 Task: Use Medal Ceremony Medium Effect in this video Movie B.mp4
Action: Mouse moved to (272, 91)
Screenshot: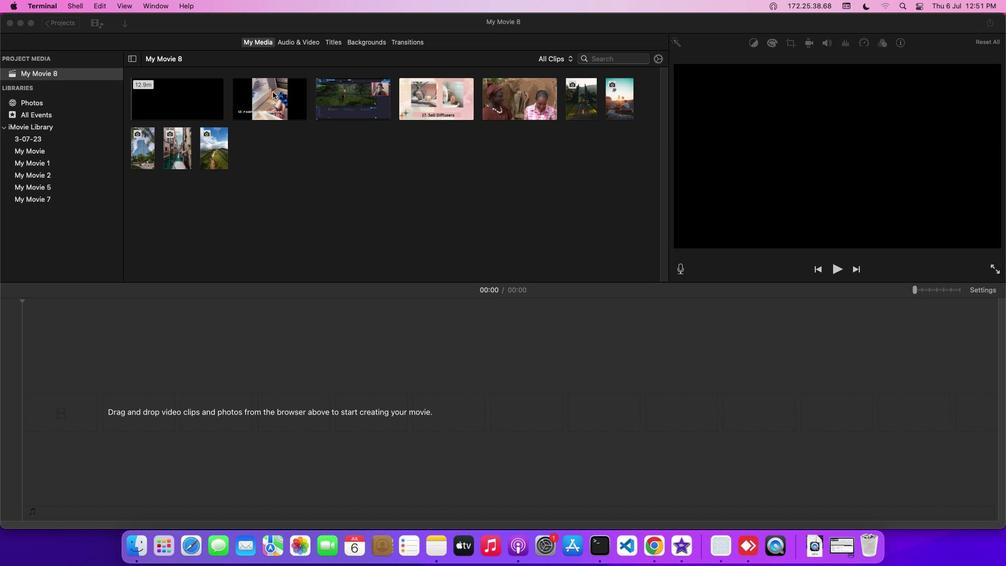 
Action: Mouse pressed left at (272, 91)
Screenshot: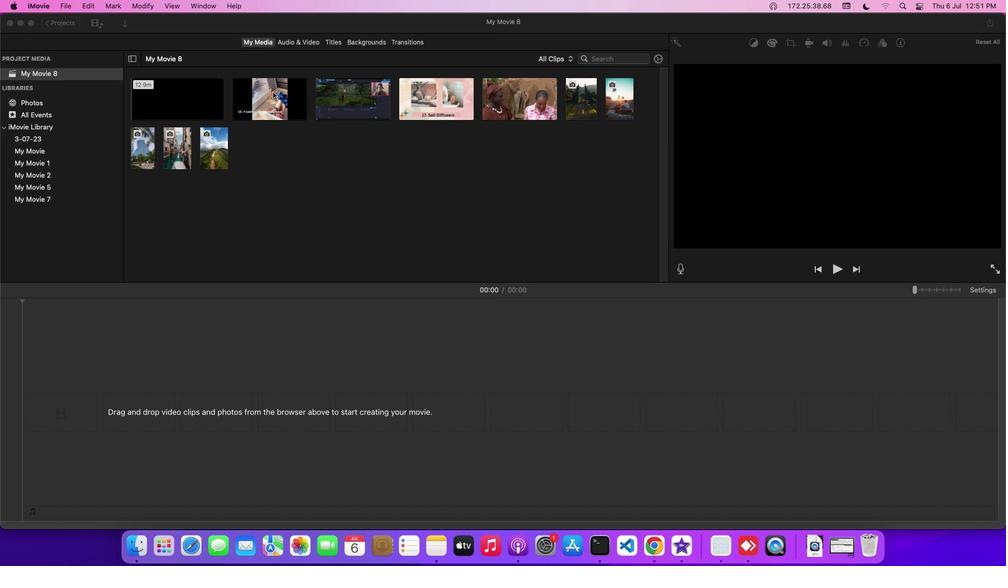 
Action: Mouse moved to (305, 41)
Screenshot: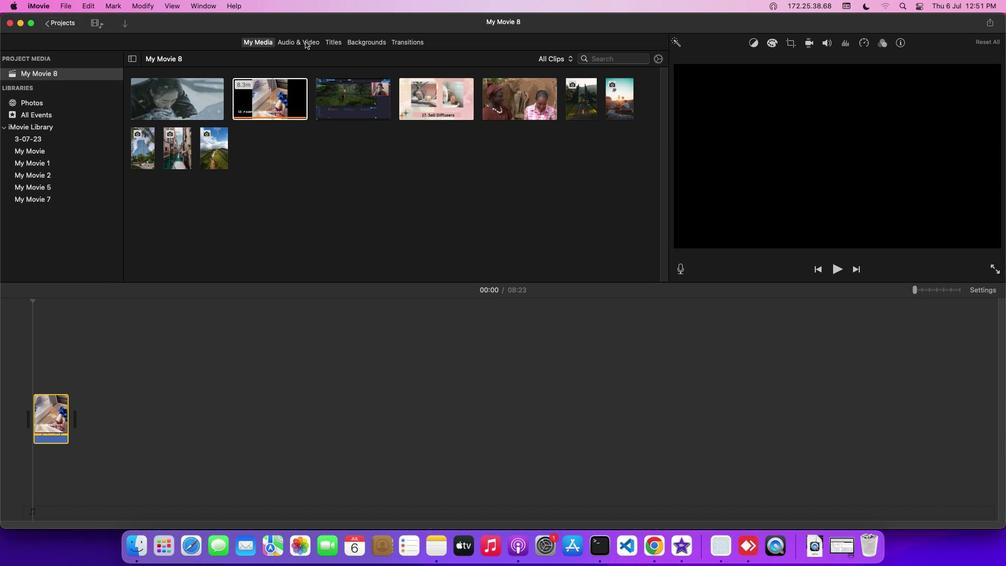 
Action: Mouse pressed left at (305, 41)
Screenshot: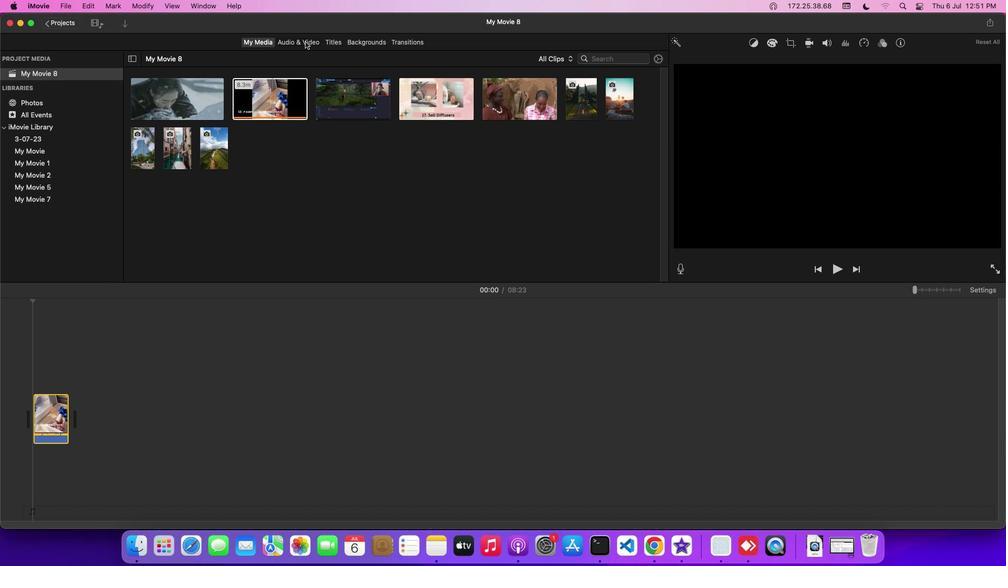 
Action: Mouse moved to (54, 99)
Screenshot: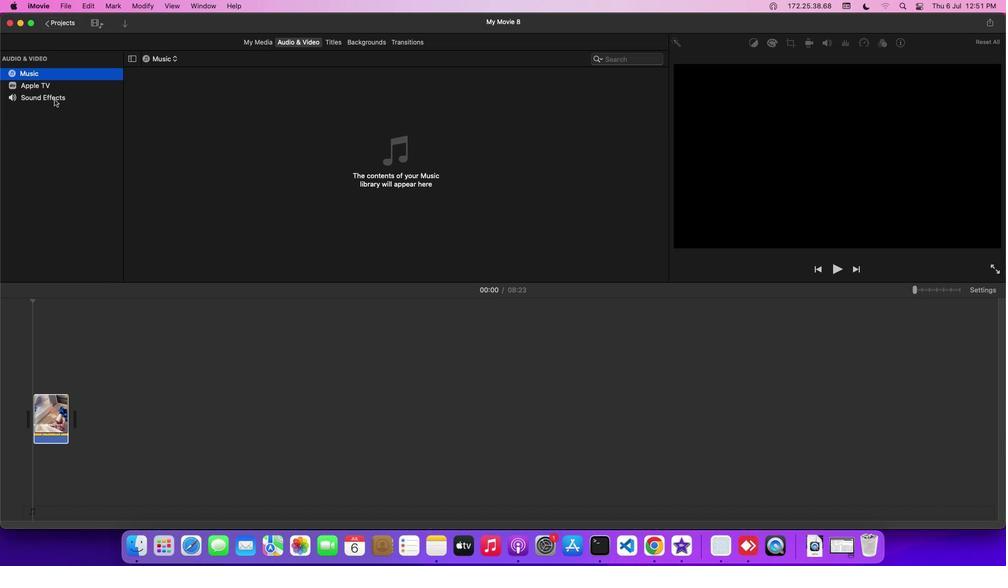 
Action: Mouse pressed left at (54, 99)
Screenshot: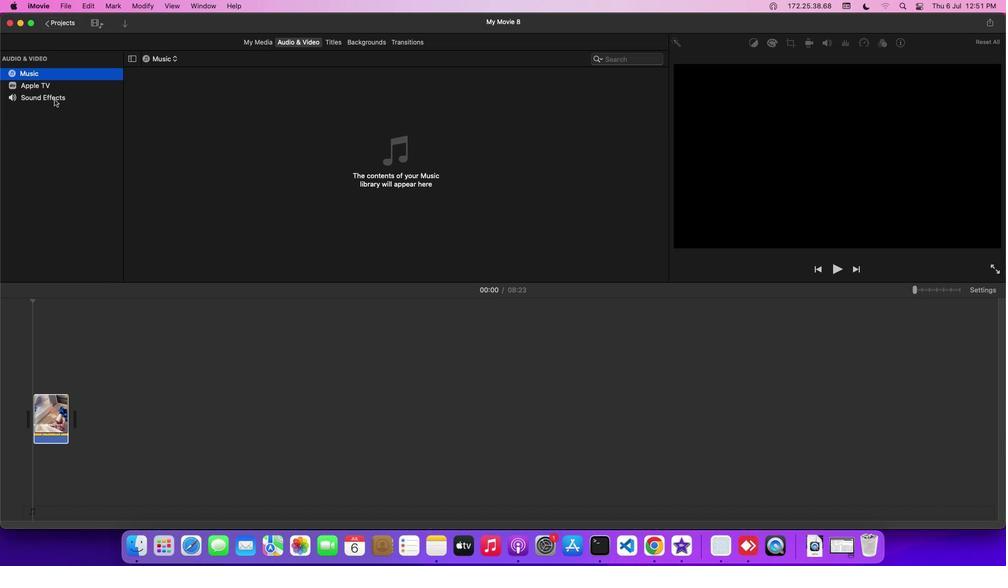 
Action: Mouse moved to (161, 168)
Screenshot: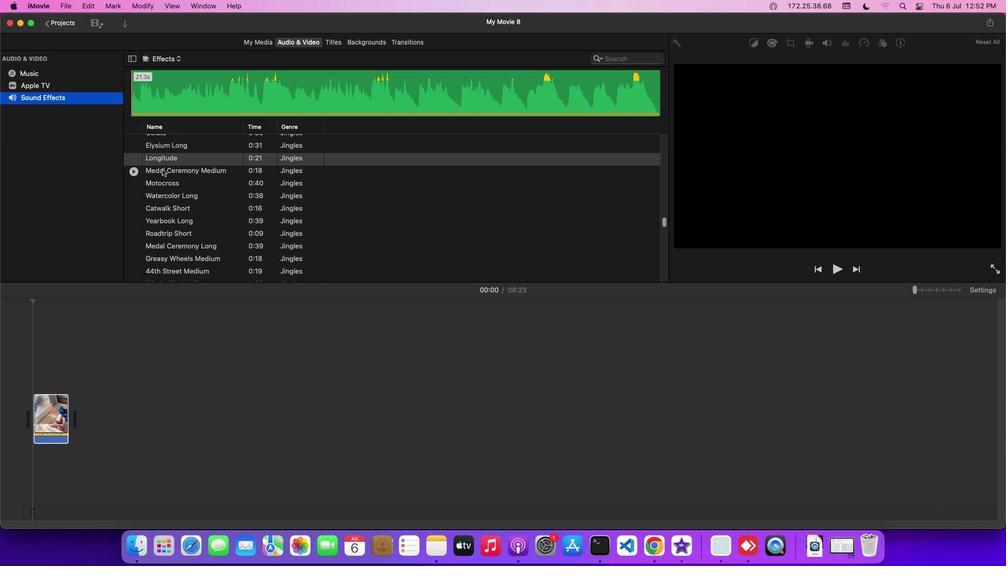 
Action: Mouse pressed left at (161, 168)
Screenshot: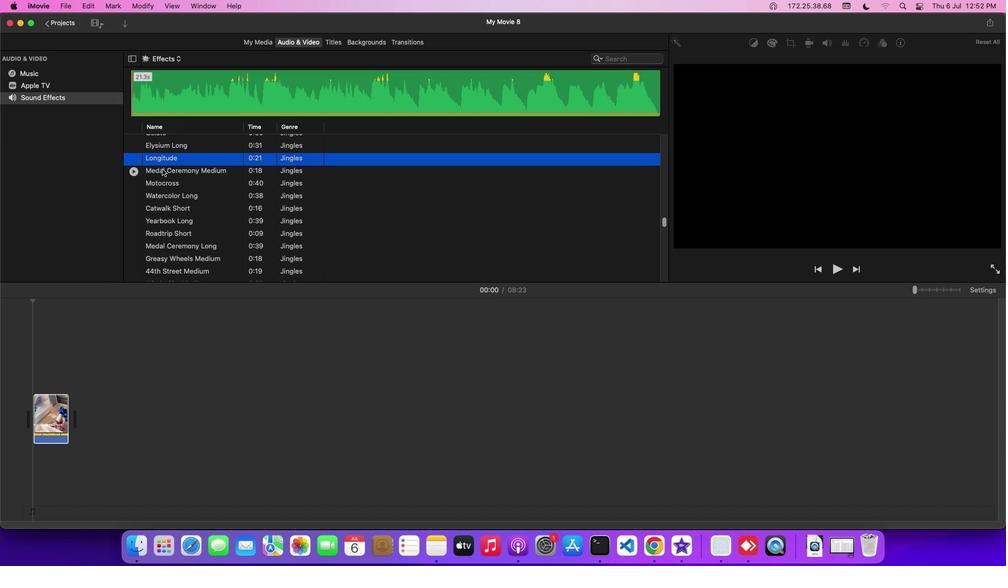 
Action: Mouse moved to (164, 168)
Screenshot: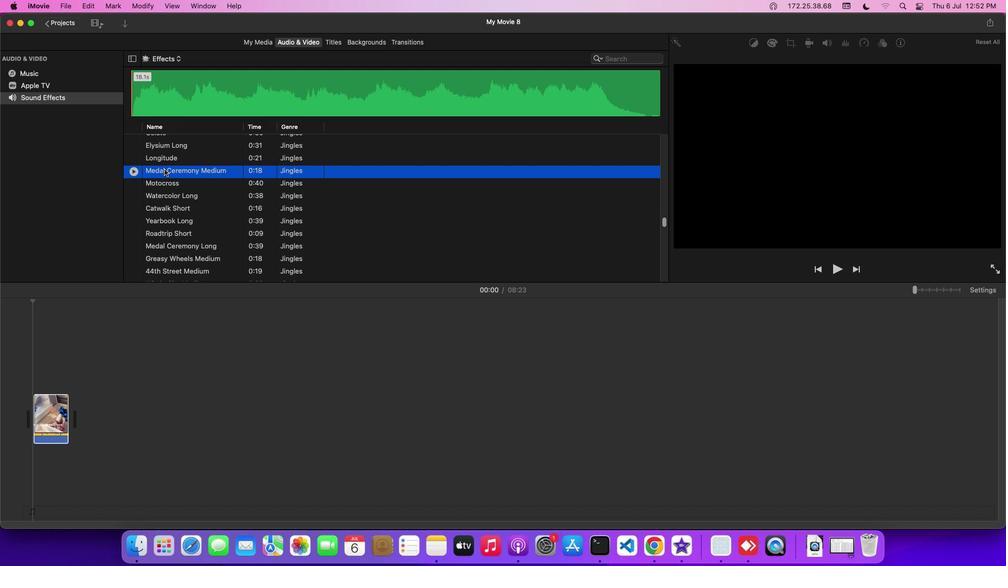 
Action: Mouse pressed left at (164, 168)
Screenshot: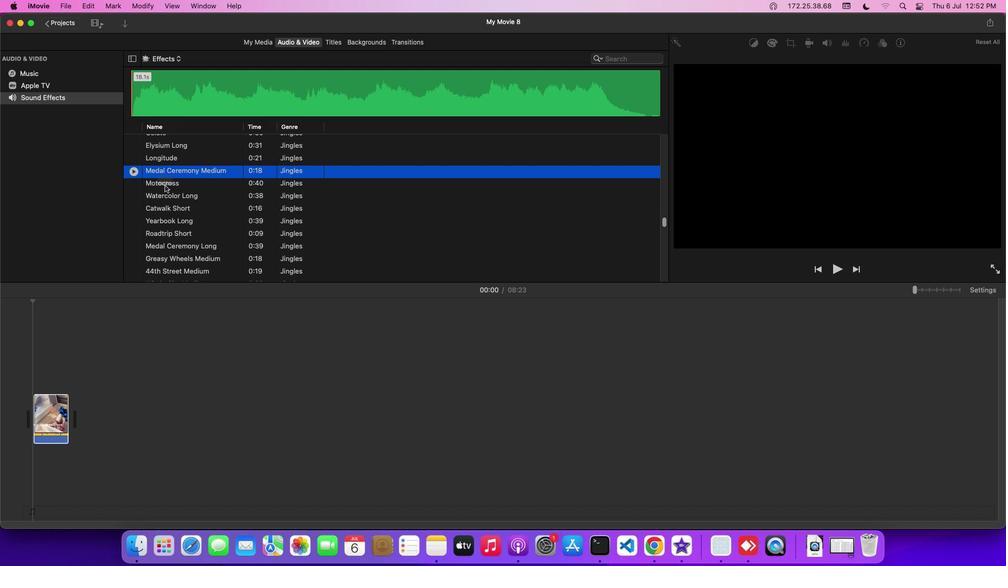 
Action: Mouse moved to (124, 436)
Screenshot: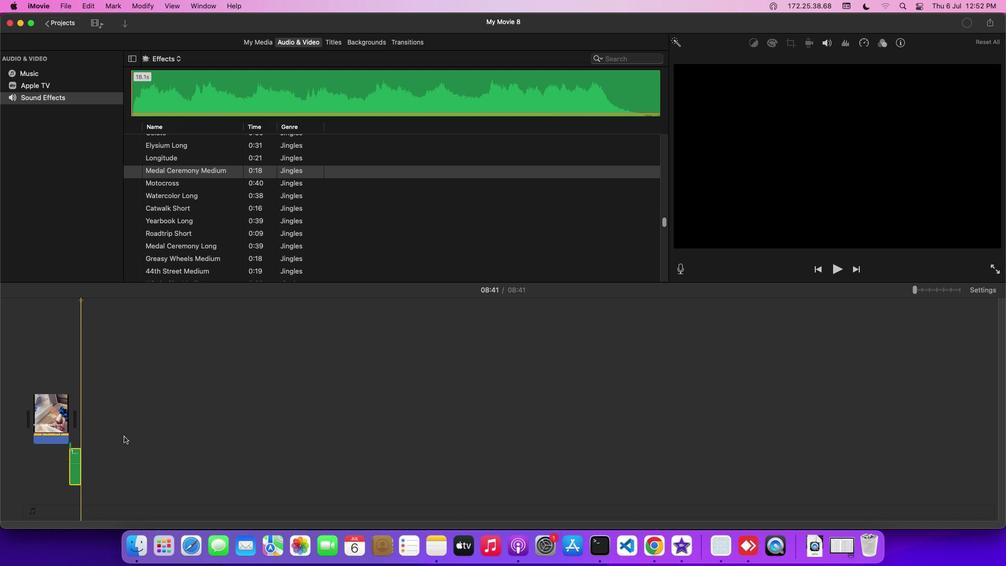
